 Task: Create a rule when a vote is added to a card by me.
Action: Mouse moved to (931, 239)
Screenshot: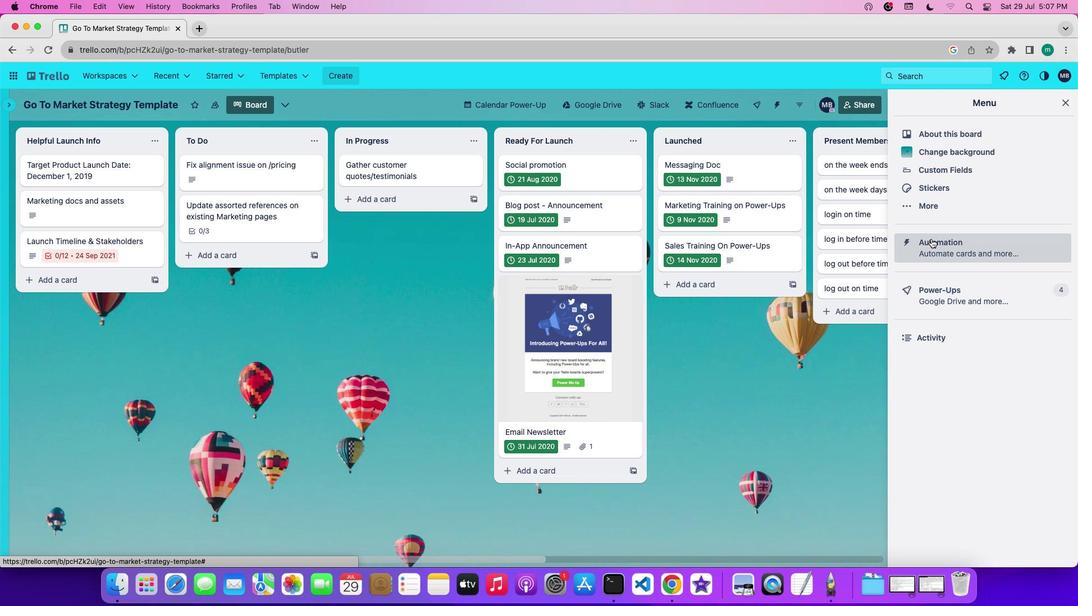 
Action: Mouse pressed left at (931, 239)
Screenshot: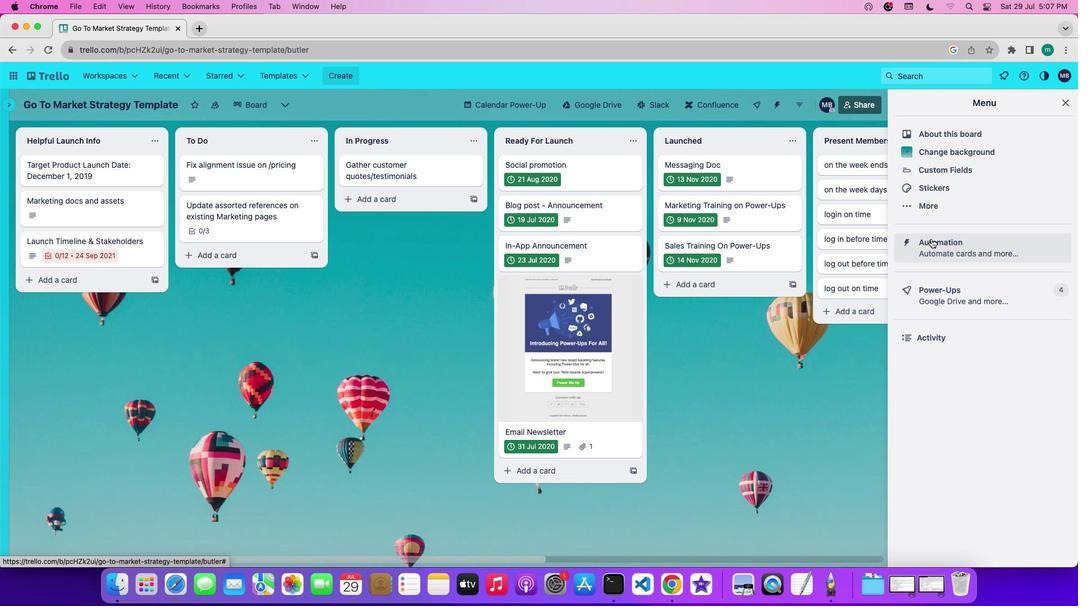 
Action: Mouse moved to (89, 202)
Screenshot: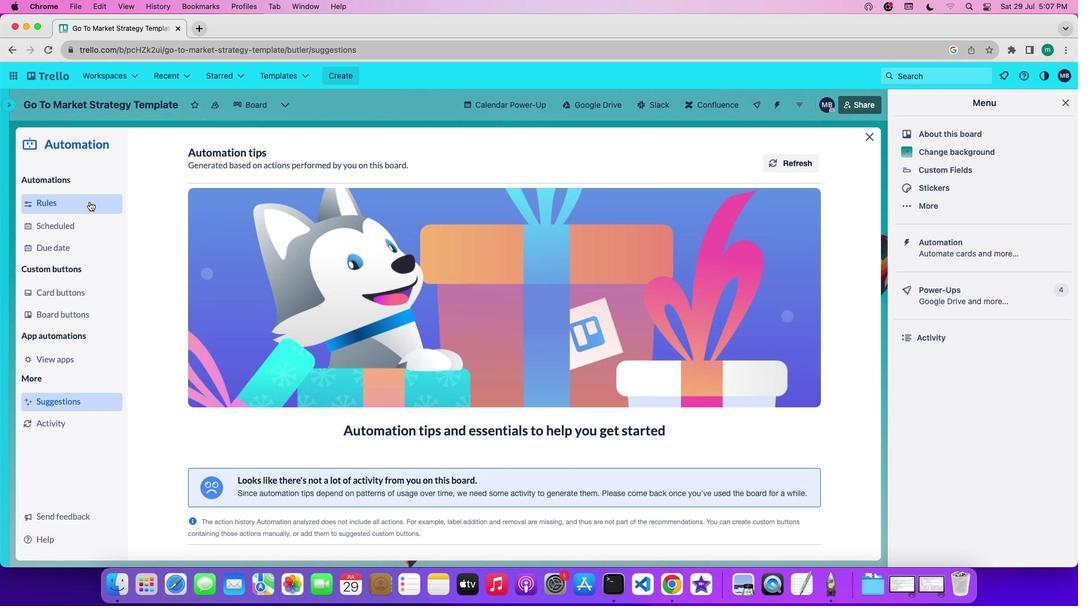 
Action: Mouse pressed left at (89, 202)
Screenshot: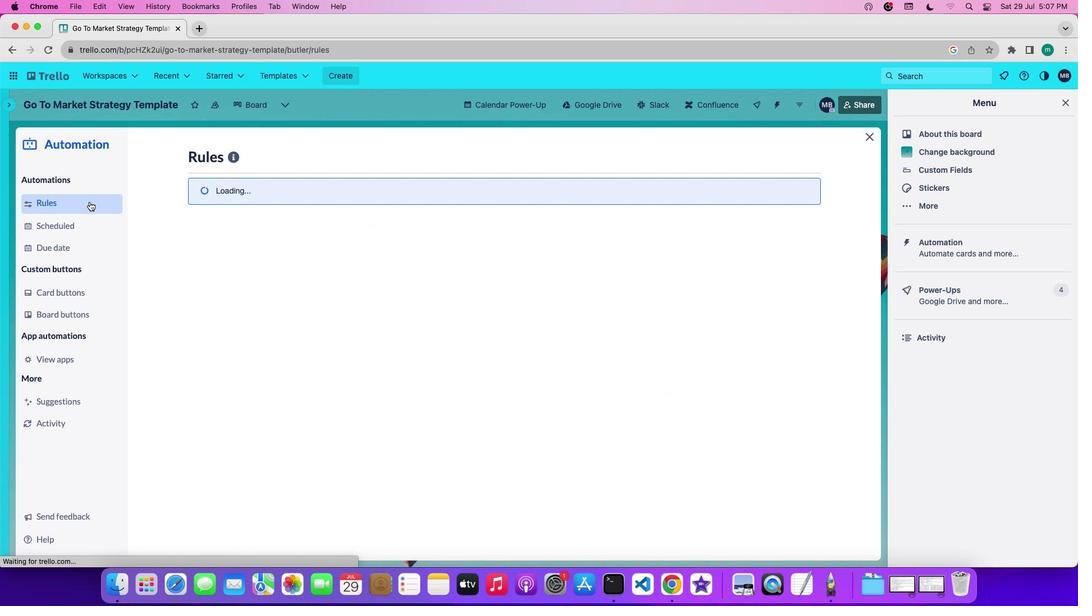 
Action: Mouse moved to (280, 399)
Screenshot: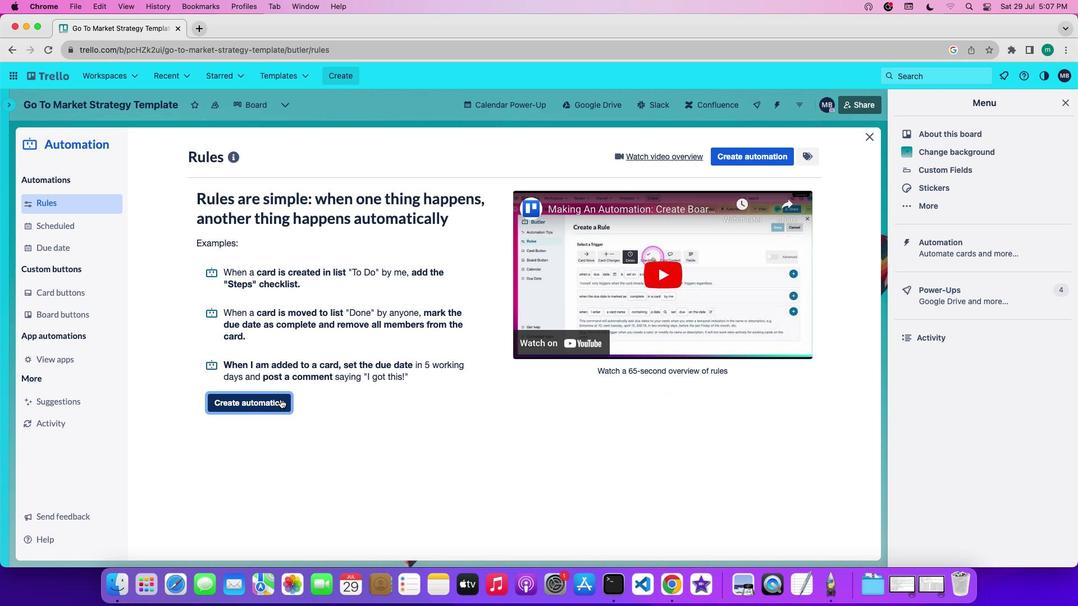 
Action: Mouse pressed left at (280, 399)
Screenshot: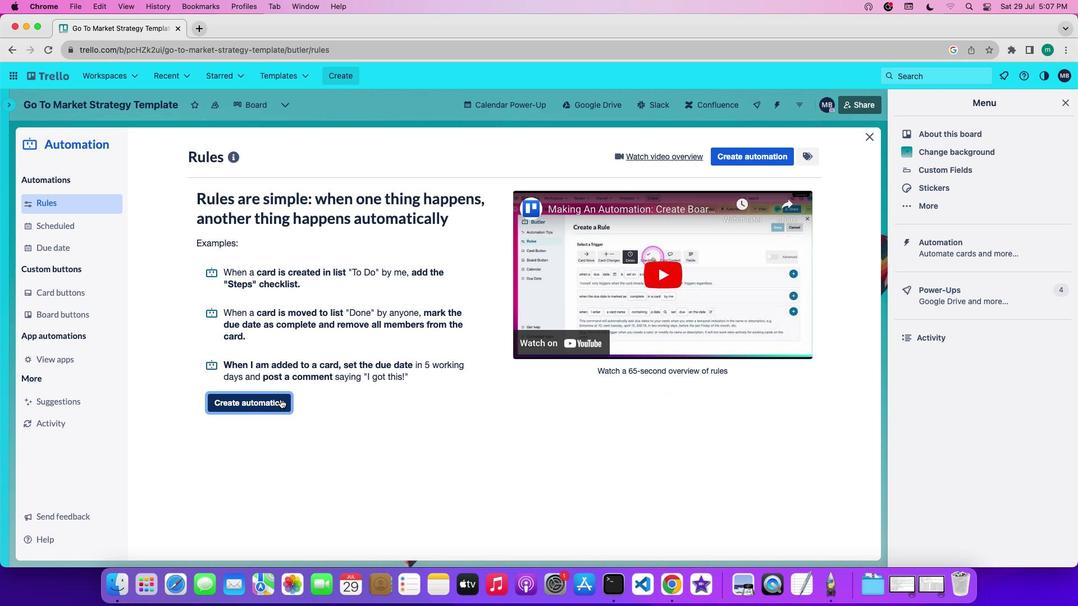
Action: Mouse moved to (487, 260)
Screenshot: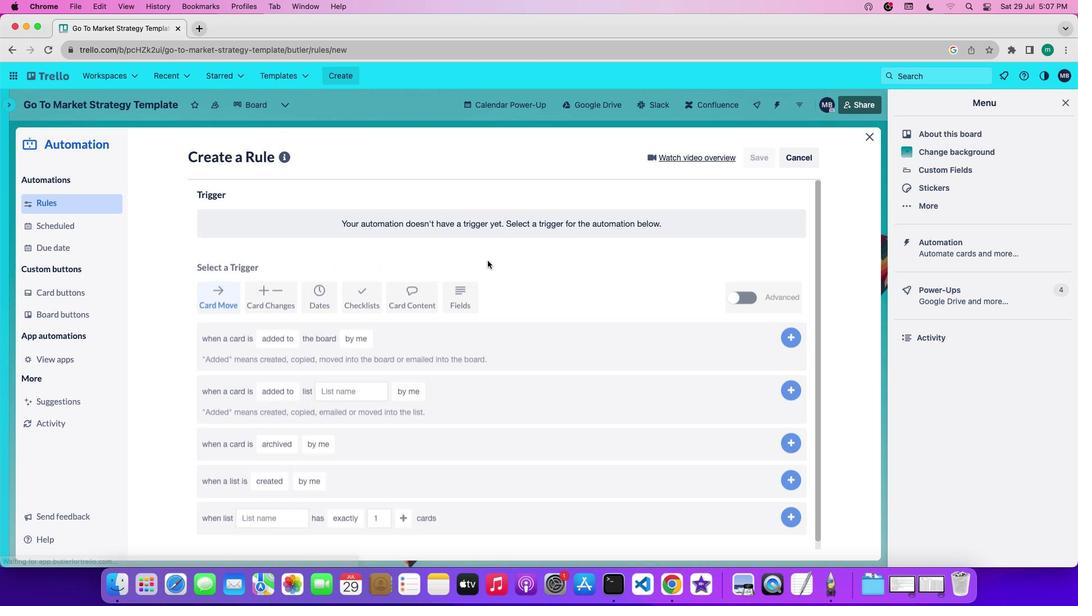 
Action: Mouse pressed left at (487, 260)
Screenshot: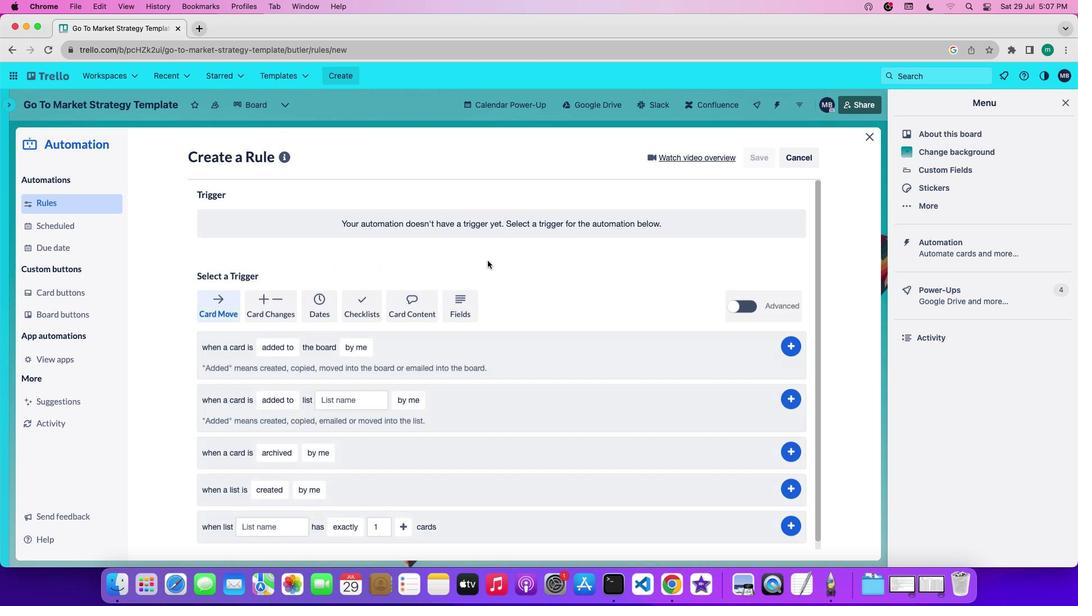 
Action: Mouse moved to (254, 297)
Screenshot: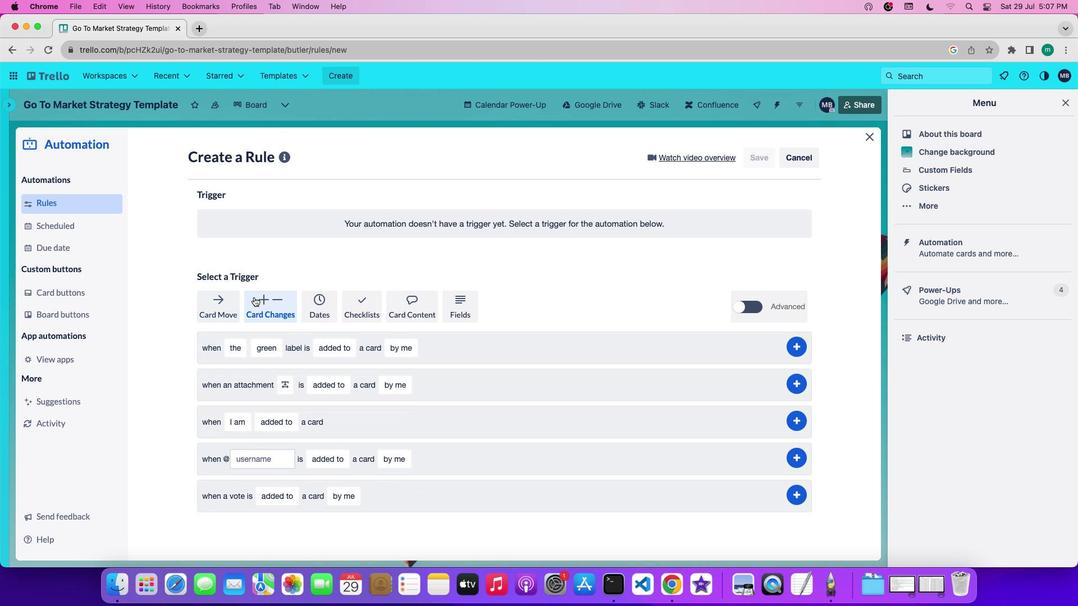 
Action: Mouse pressed left at (254, 297)
Screenshot: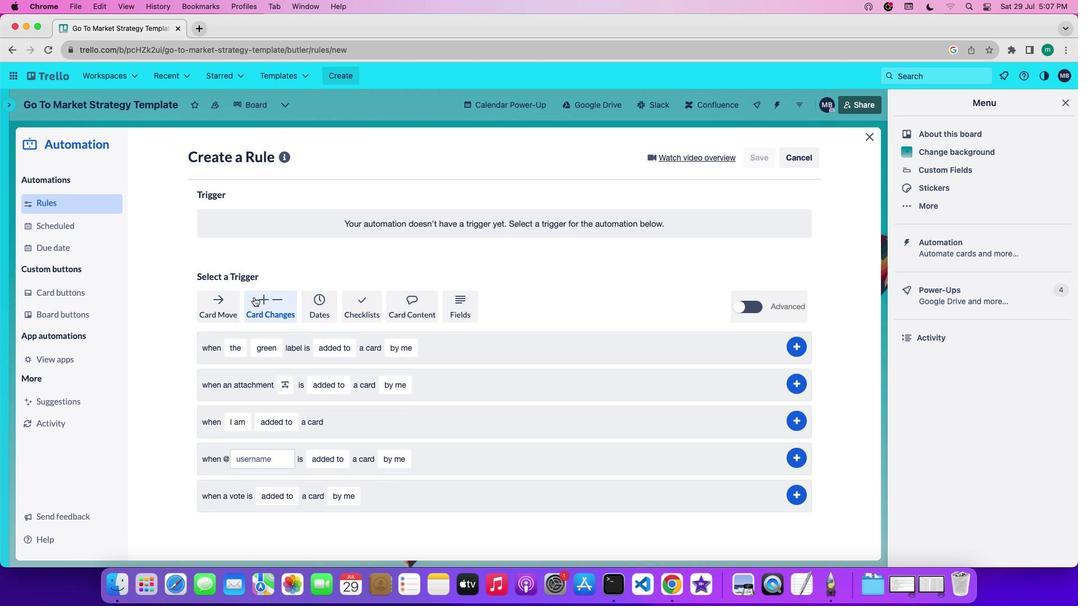 
Action: Mouse moved to (284, 521)
Screenshot: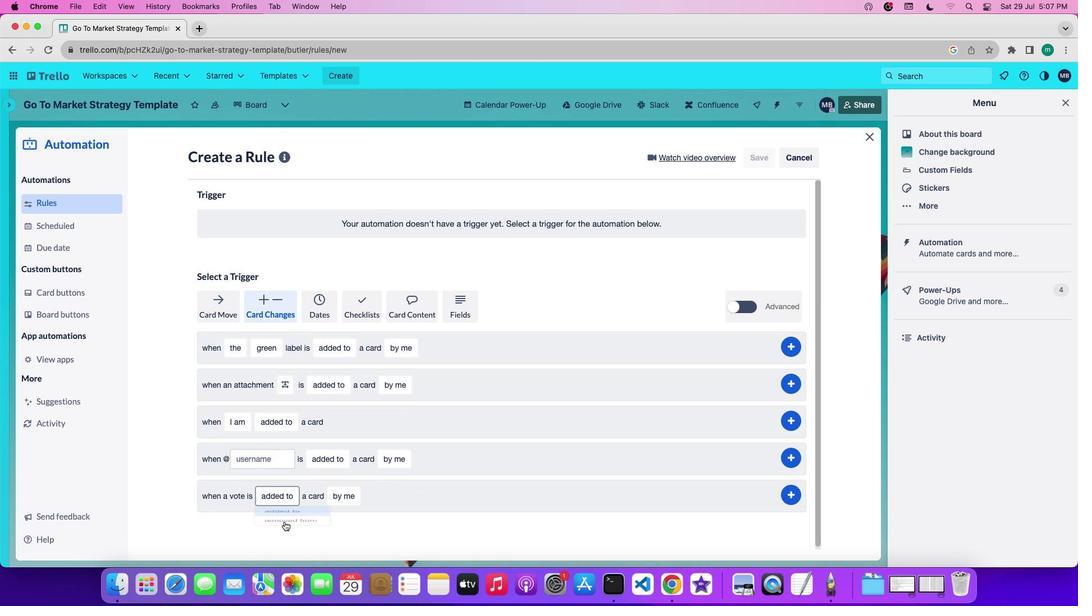 
Action: Mouse pressed left at (284, 521)
Screenshot: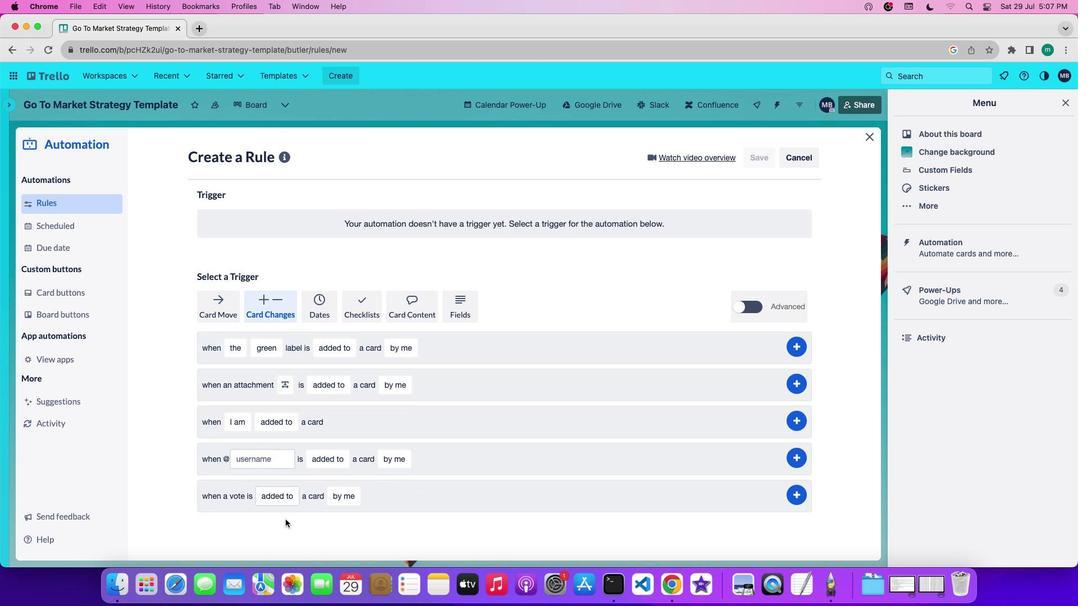 
Action: Mouse moved to (336, 495)
Screenshot: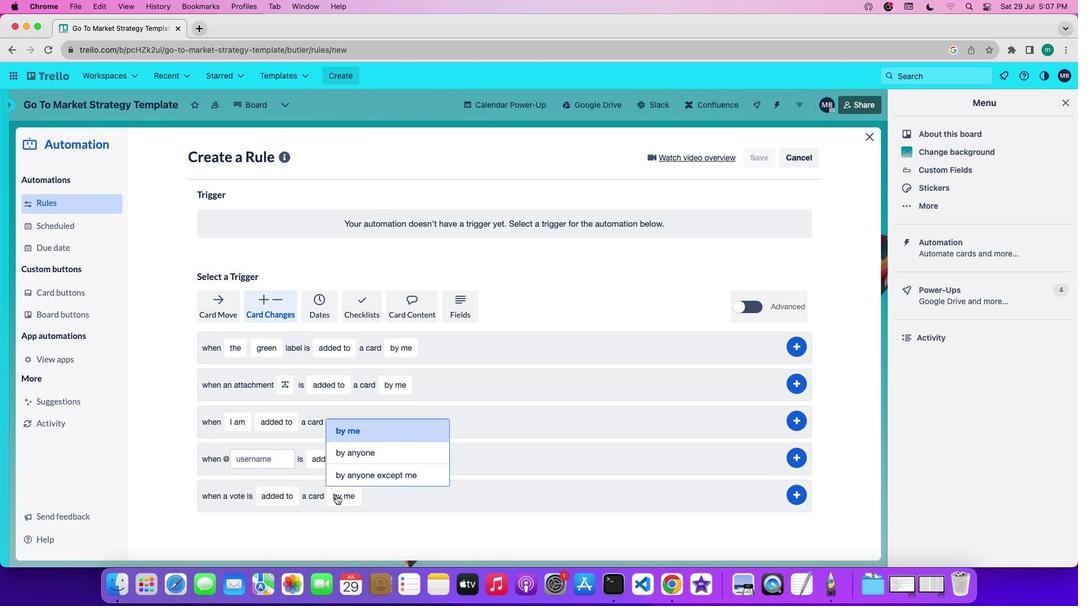 
Action: Mouse pressed left at (336, 495)
Screenshot: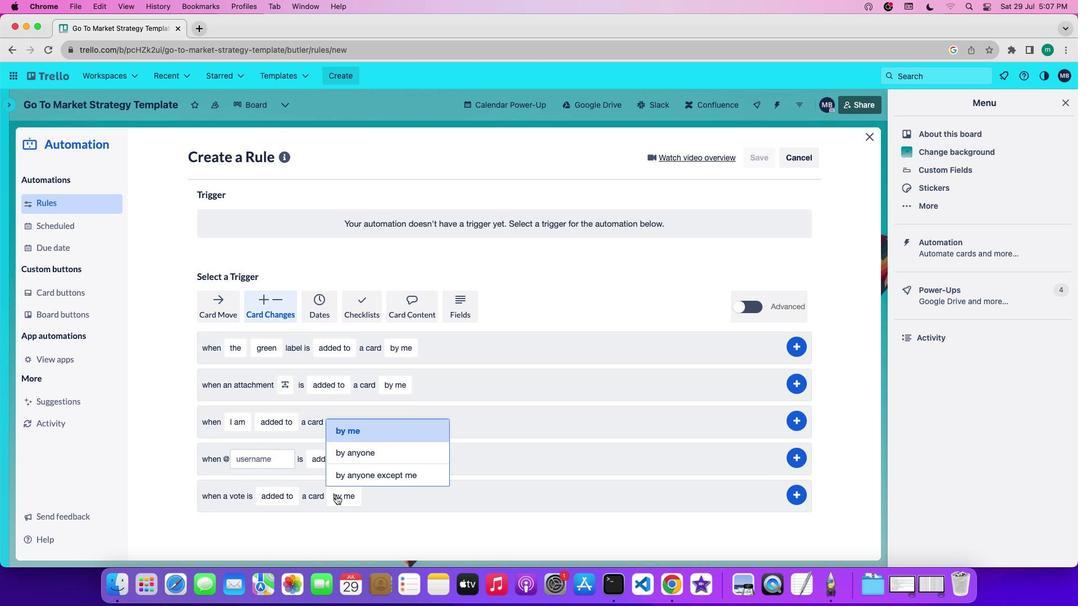 
Action: Mouse moved to (362, 436)
Screenshot: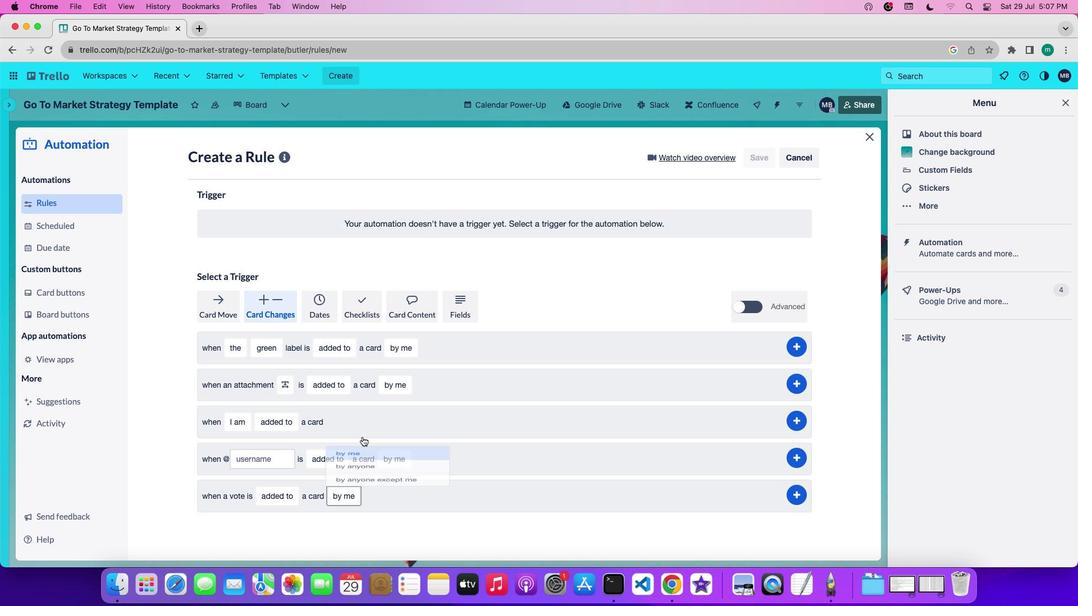 
Action: Mouse pressed left at (362, 436)
Screenshot: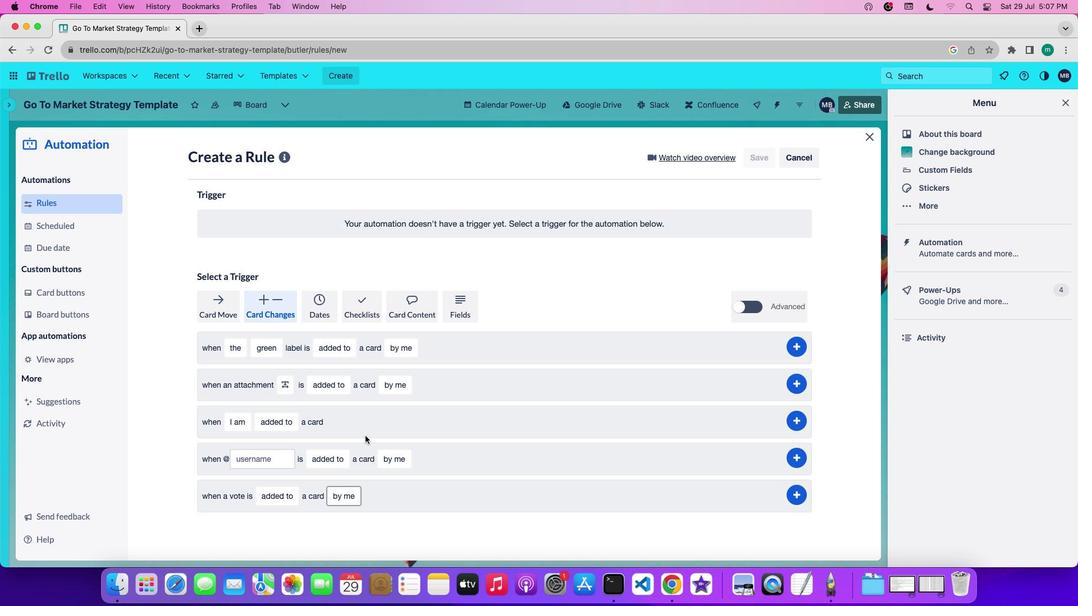 
Action: Mouse moved to (794, 496)
Screenshot: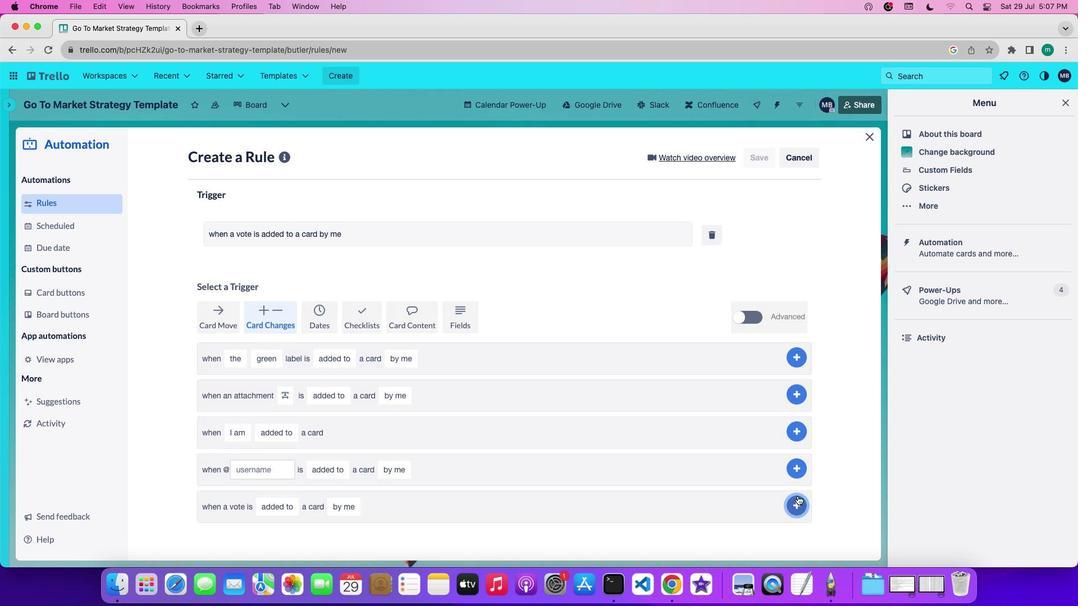 
Action: Mouse pressed left at (794, 496)
Screenshot: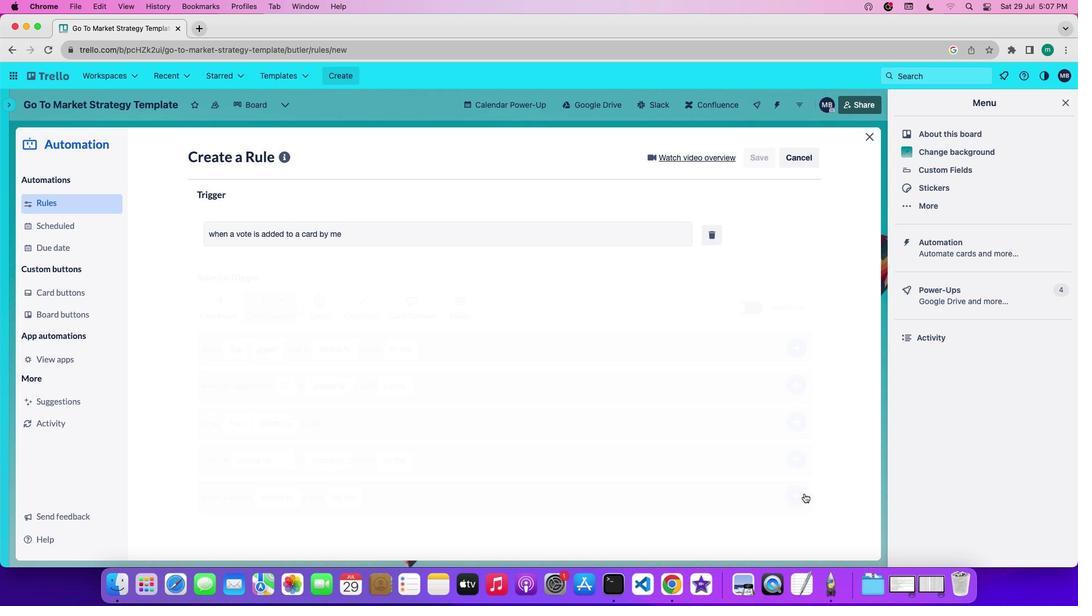 
Action: Mouse moved to (790, 498)
Screenshot: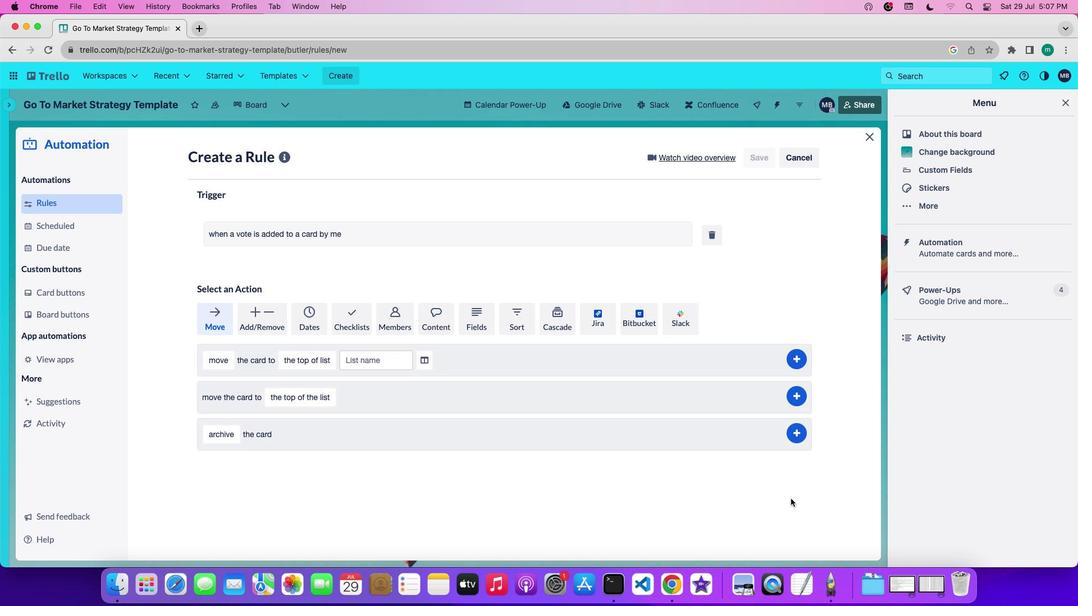 
